 Task: Reset the text style.
Action: Mouse moved to (494, 148)
Screenshot: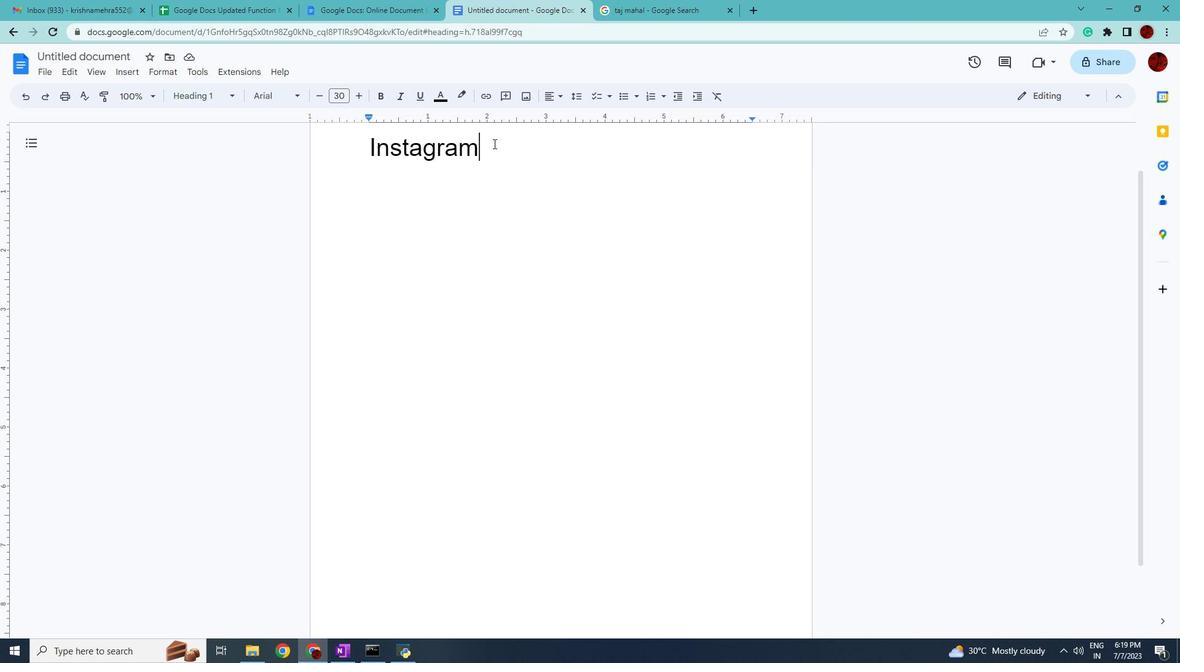 
Action: Mouse pressed left at (494, 148)
Screenshot: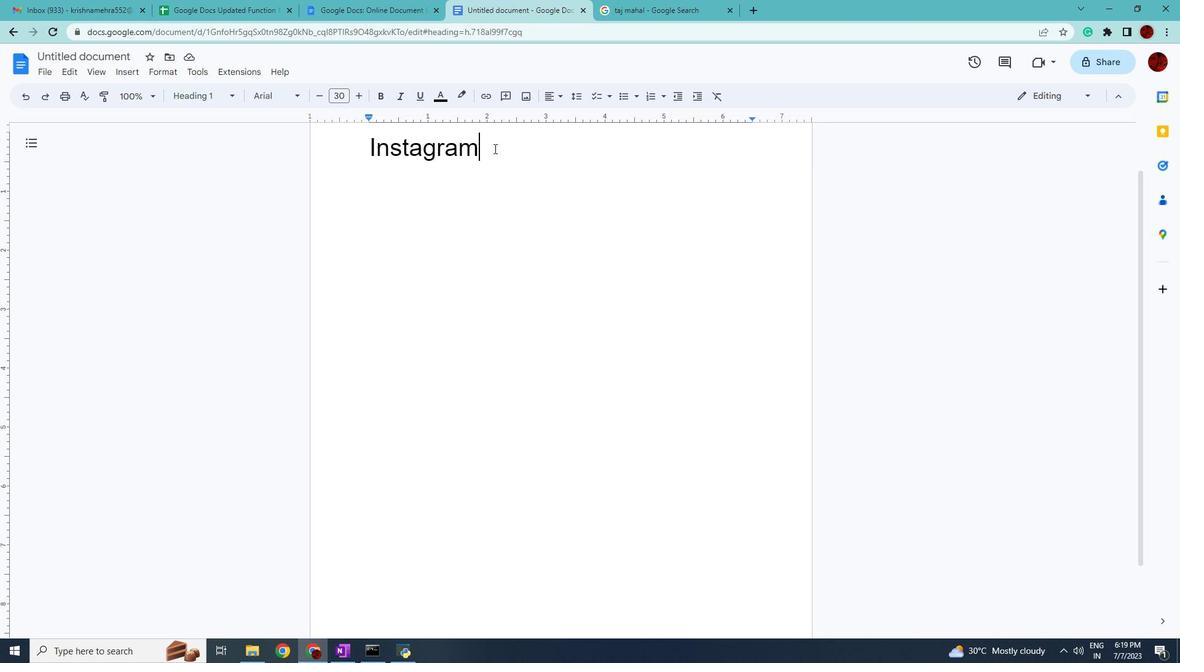 
Action: Mouse moved to (228, 95)
Screenshot: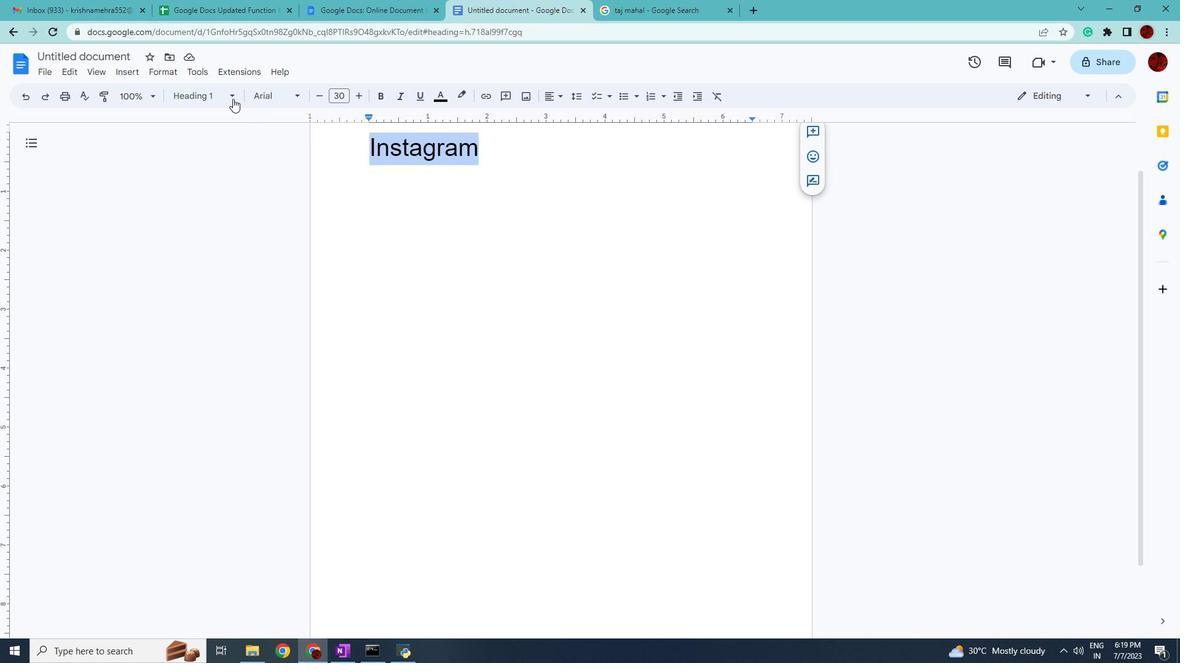 
Action: Mouse pressed left at (228, 95)
Screenshot: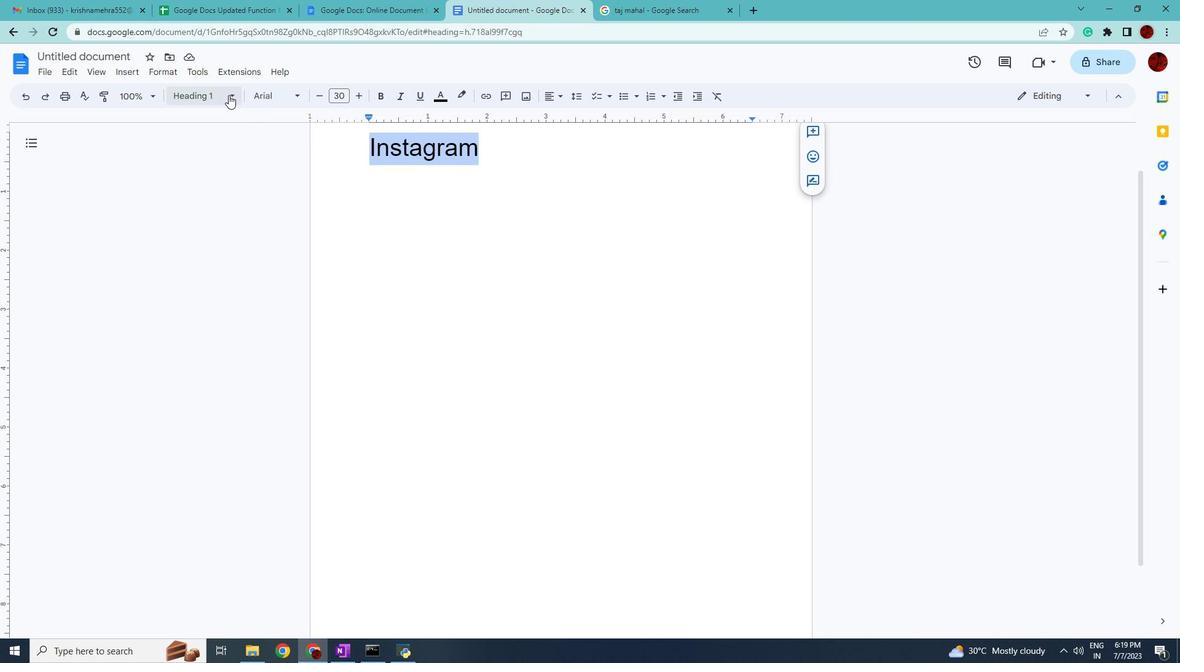 
Action: Mouse moved to (360, 473)
Screenshot: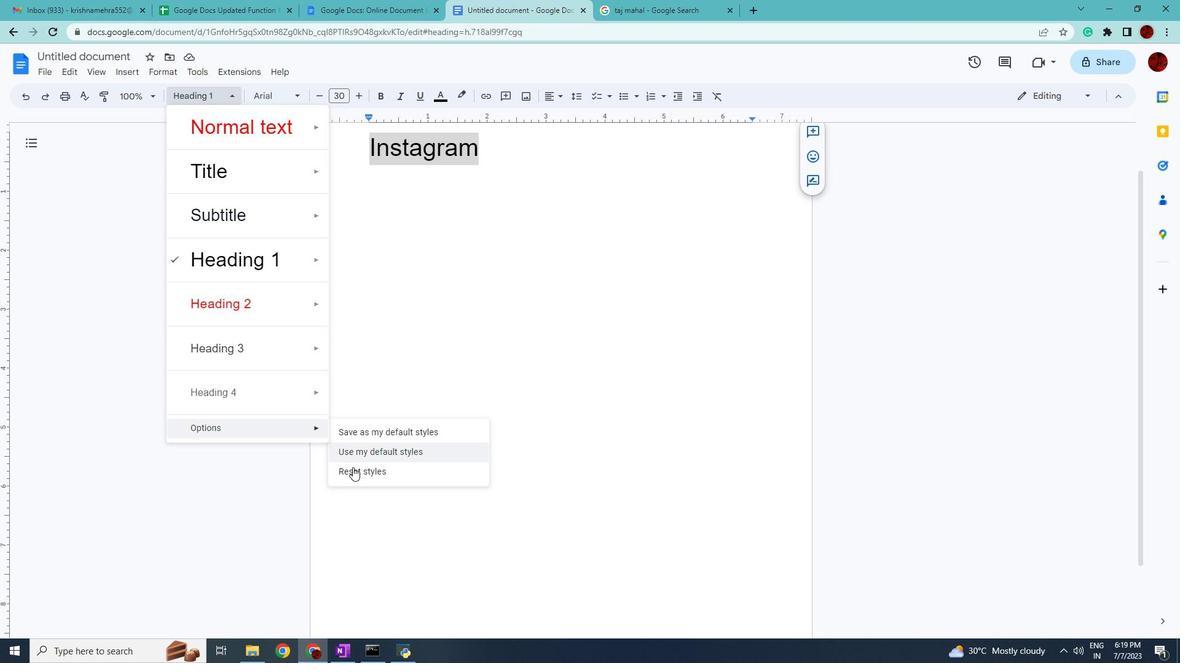 
Action: Mouse pressed left at (360, 473)
Screenshot: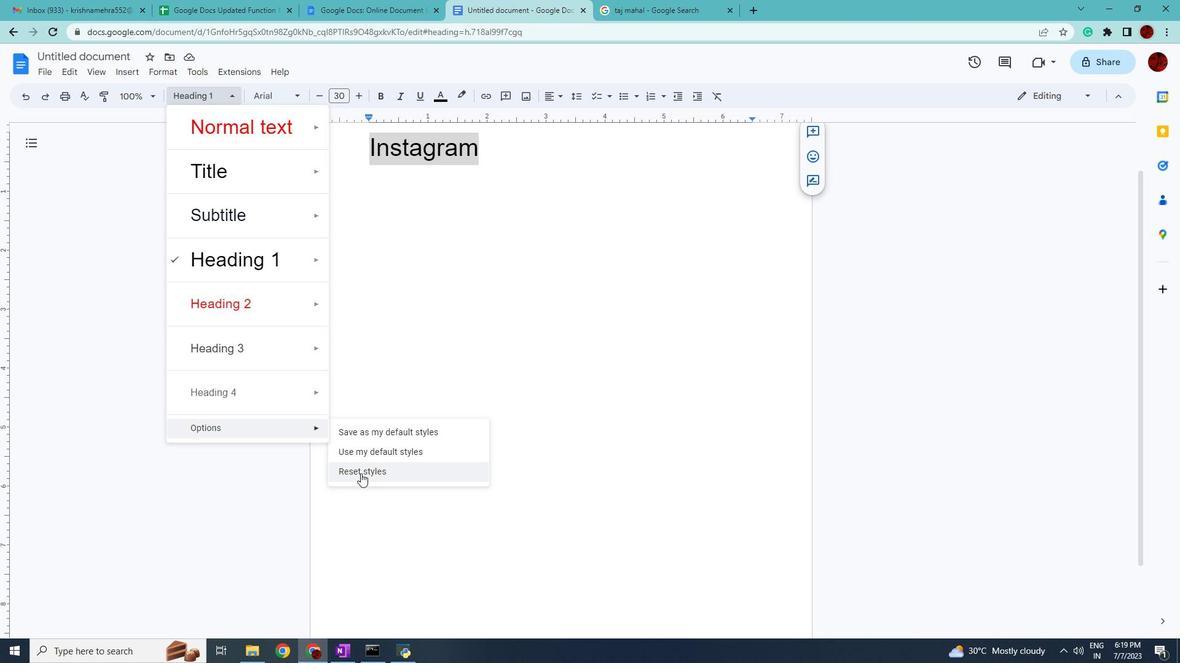 
